 Task: Edit the avatar of the profile "Smith" to Cheese.
Action: Mouse moved to (1273, 42)
Screenshot: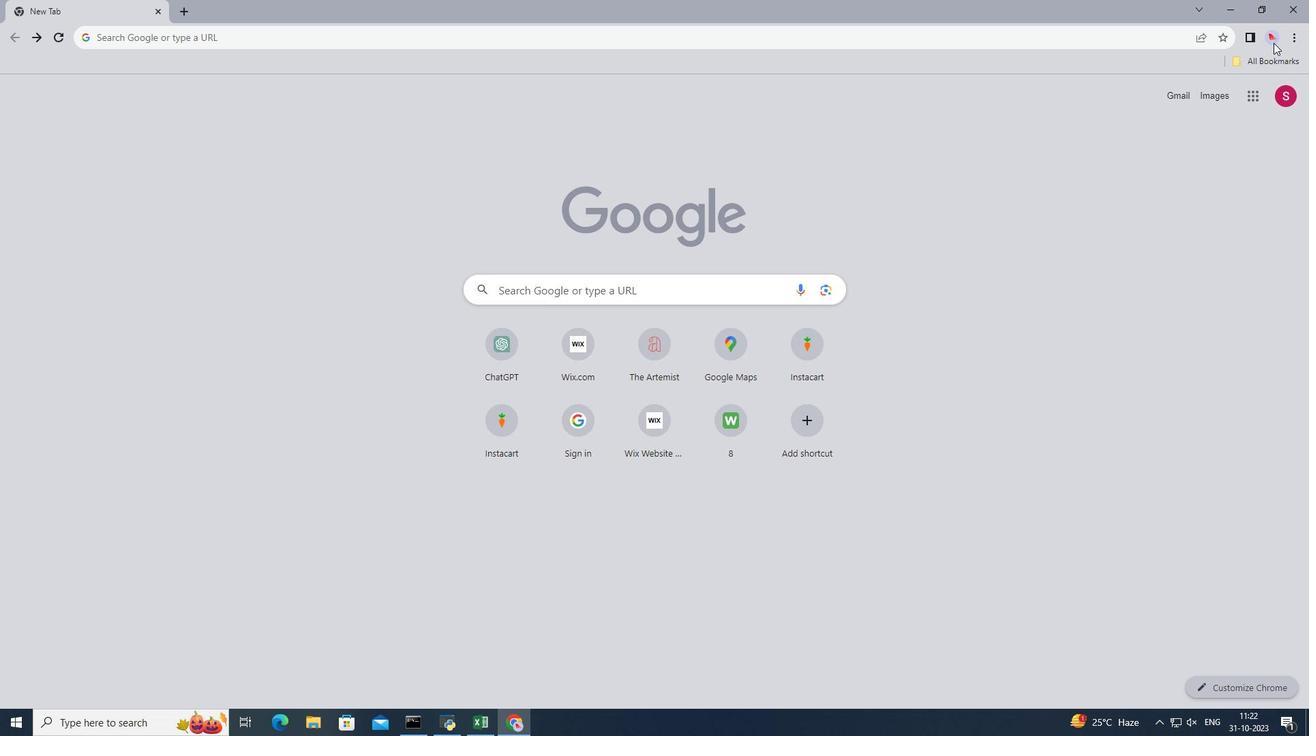 
Action: Mouse pressed left at (1273, 42)
Screenshot: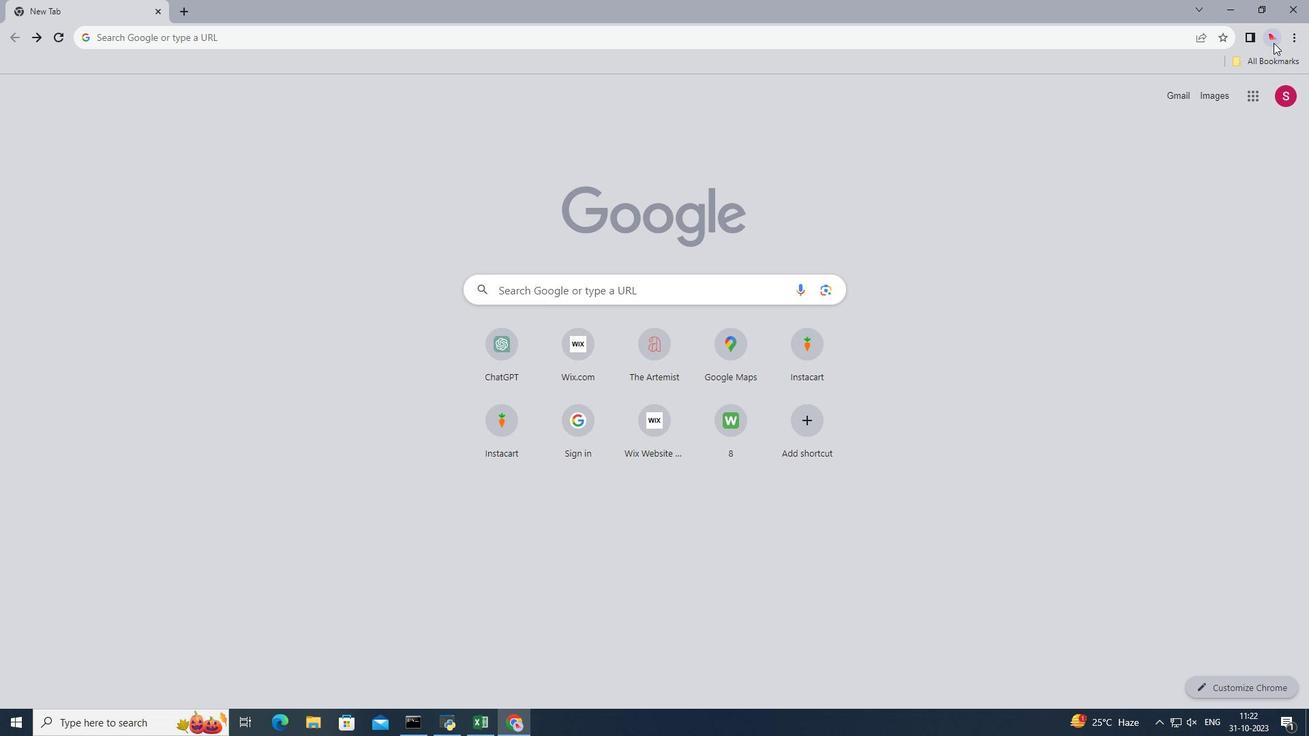 
Action: Mouse moved to (1259, 347)
Screenshot: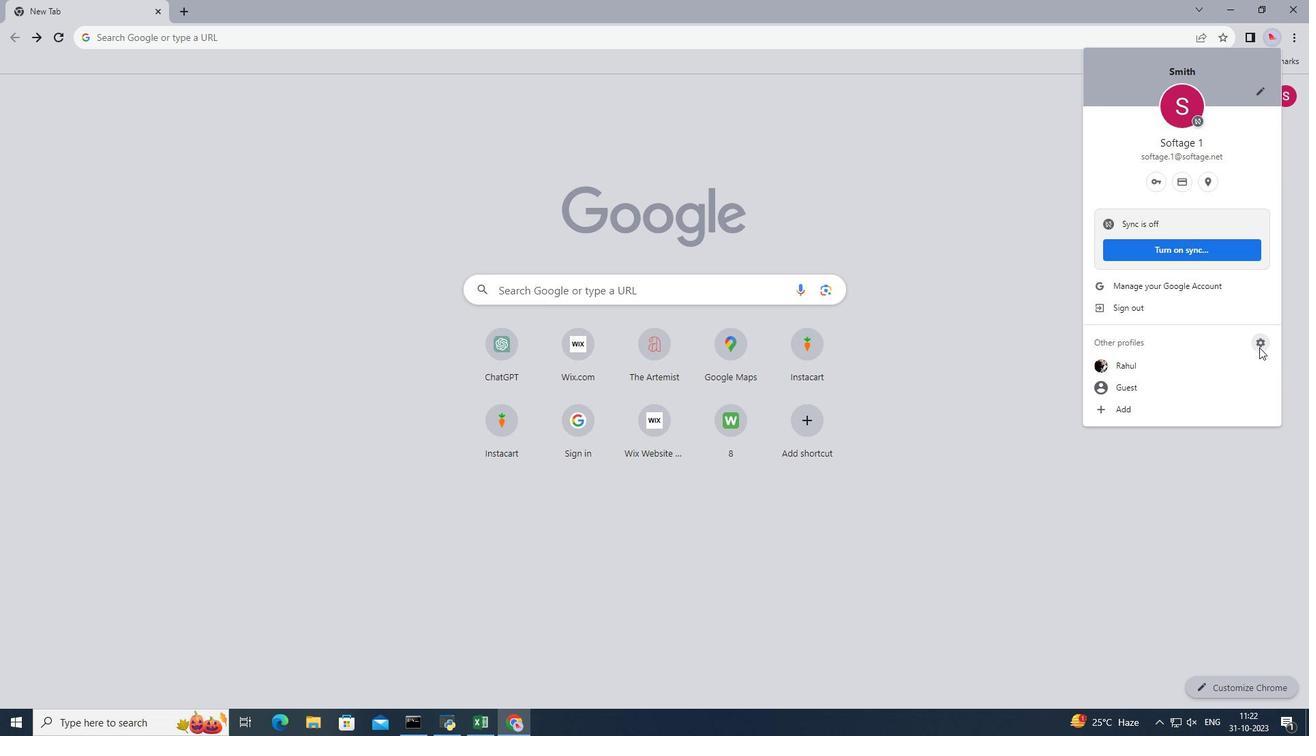 
Action: Mouse pressed left at (1259, 347)
Screenshot: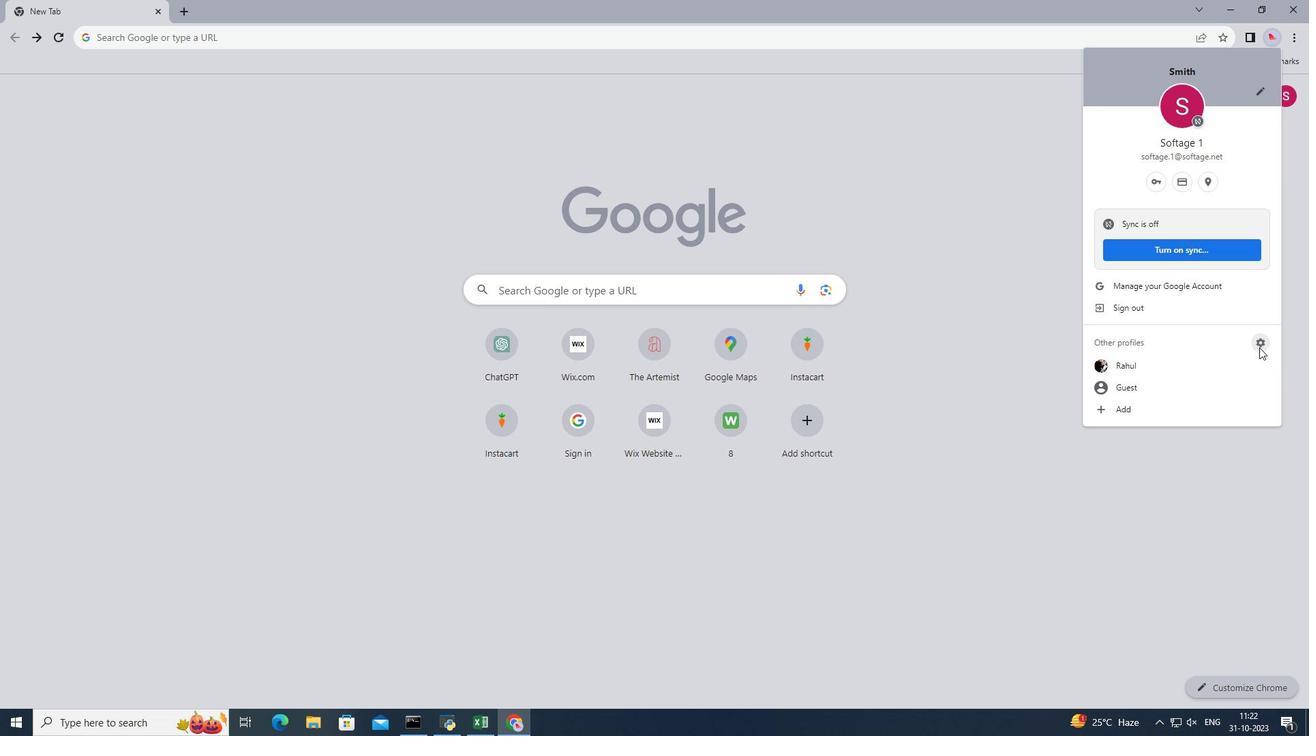 
Action: Mouse moved to (700, 367)
Screenshot: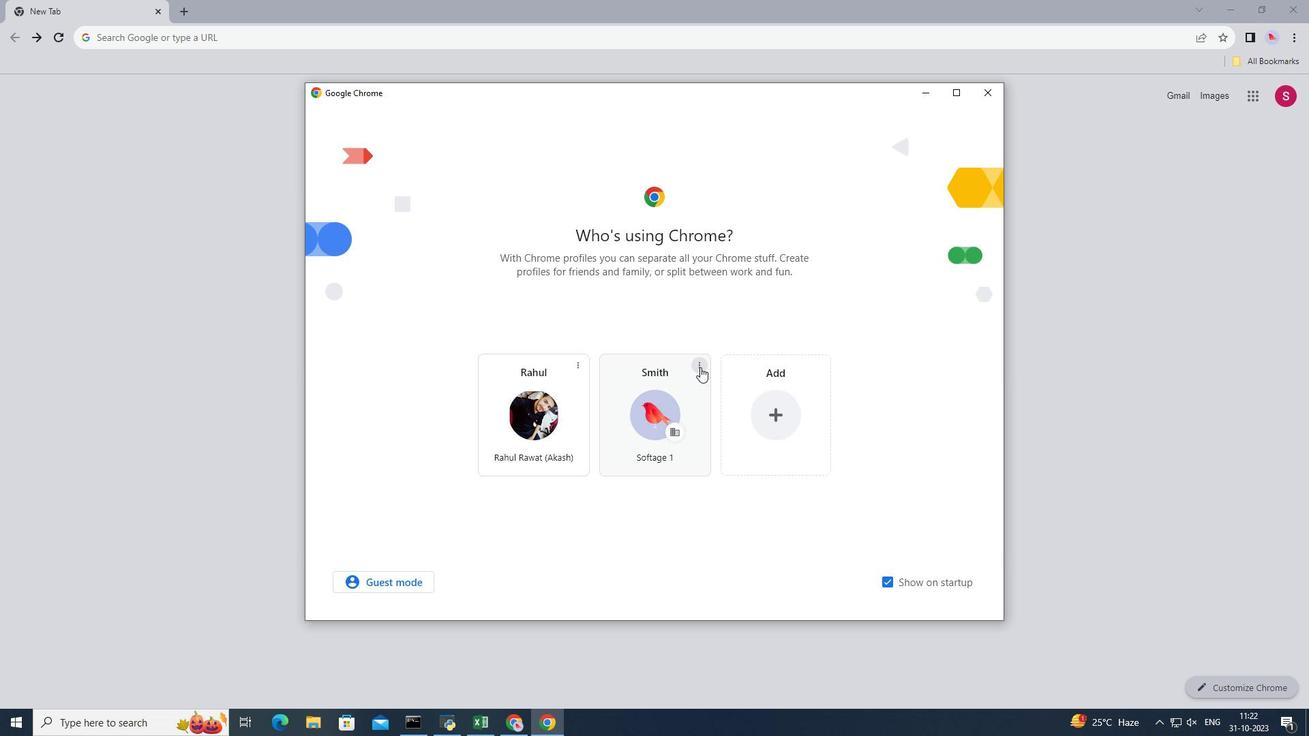 
Action: Mouse pressed left at (700, 367)
Screenshot: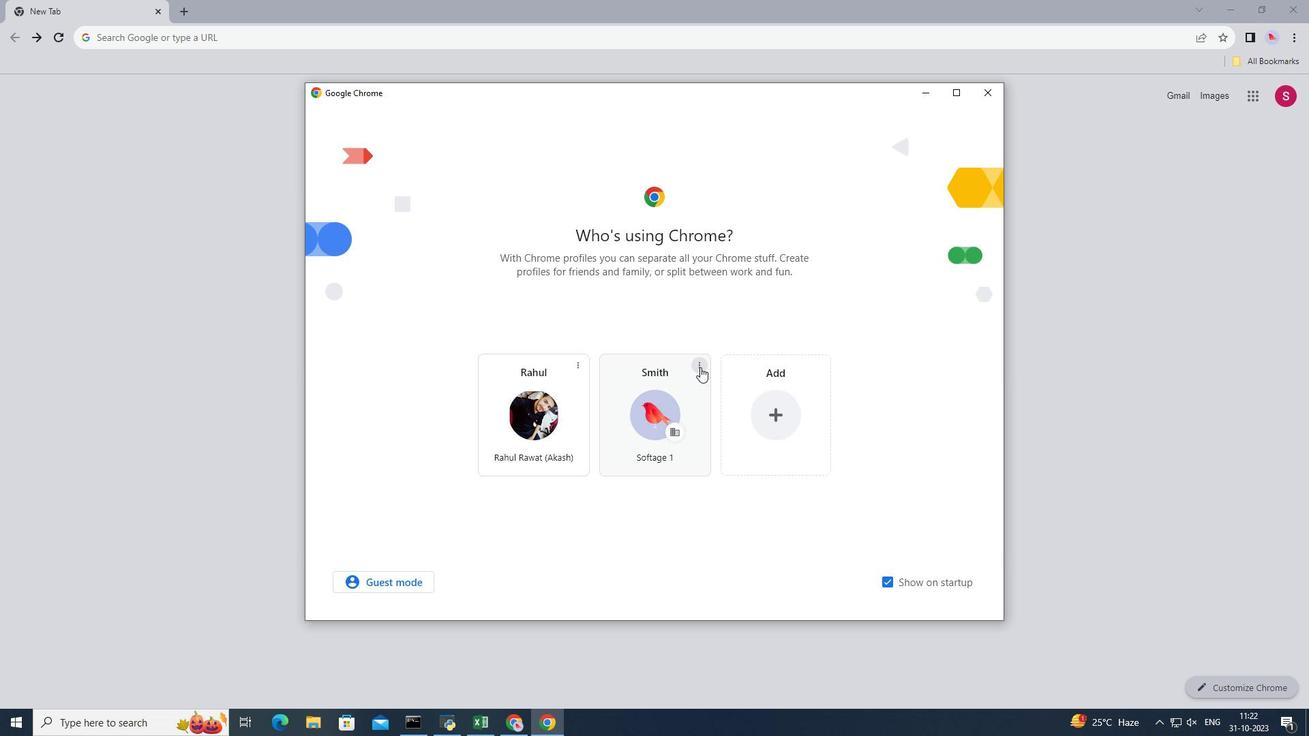 
Action: Mouse moved to (695, 374)
Screenshot: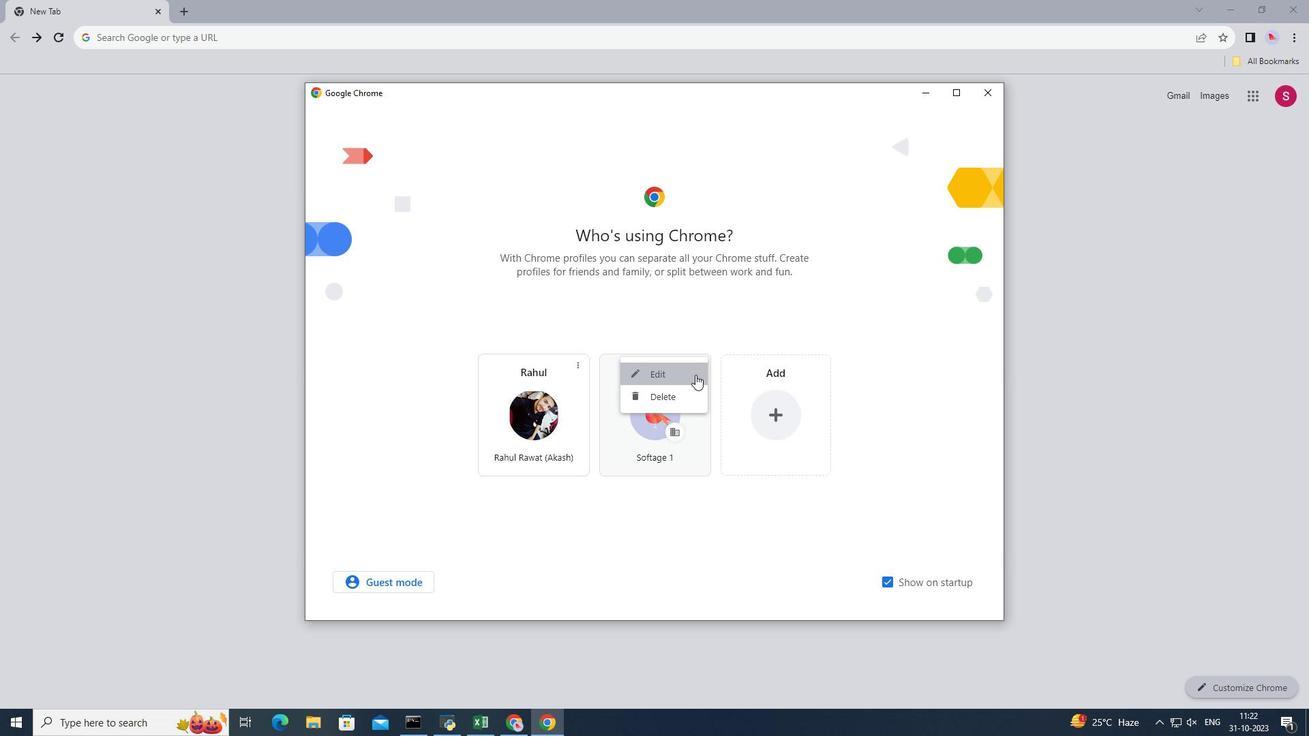 
Action: Mouse pressed left at (695, 374)
Screenshot: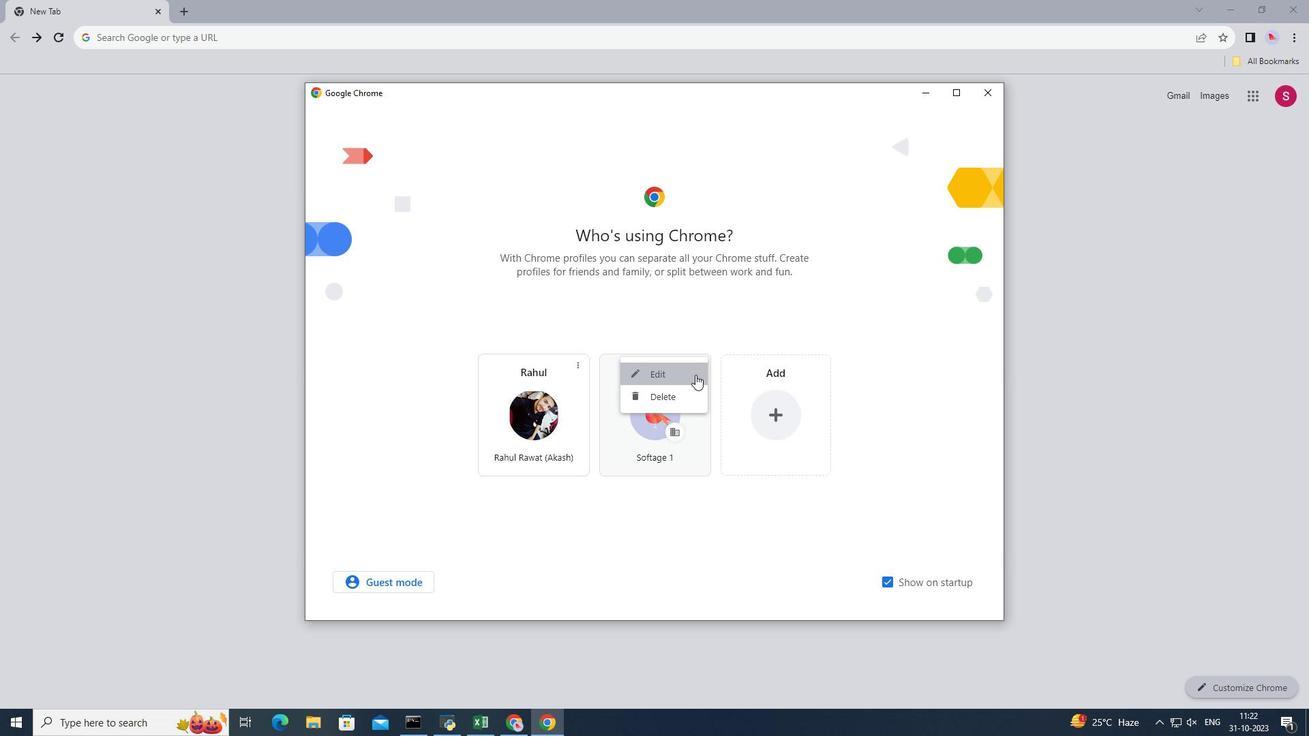 
Action: Mouse moved to (1037, 372)
Screenshot: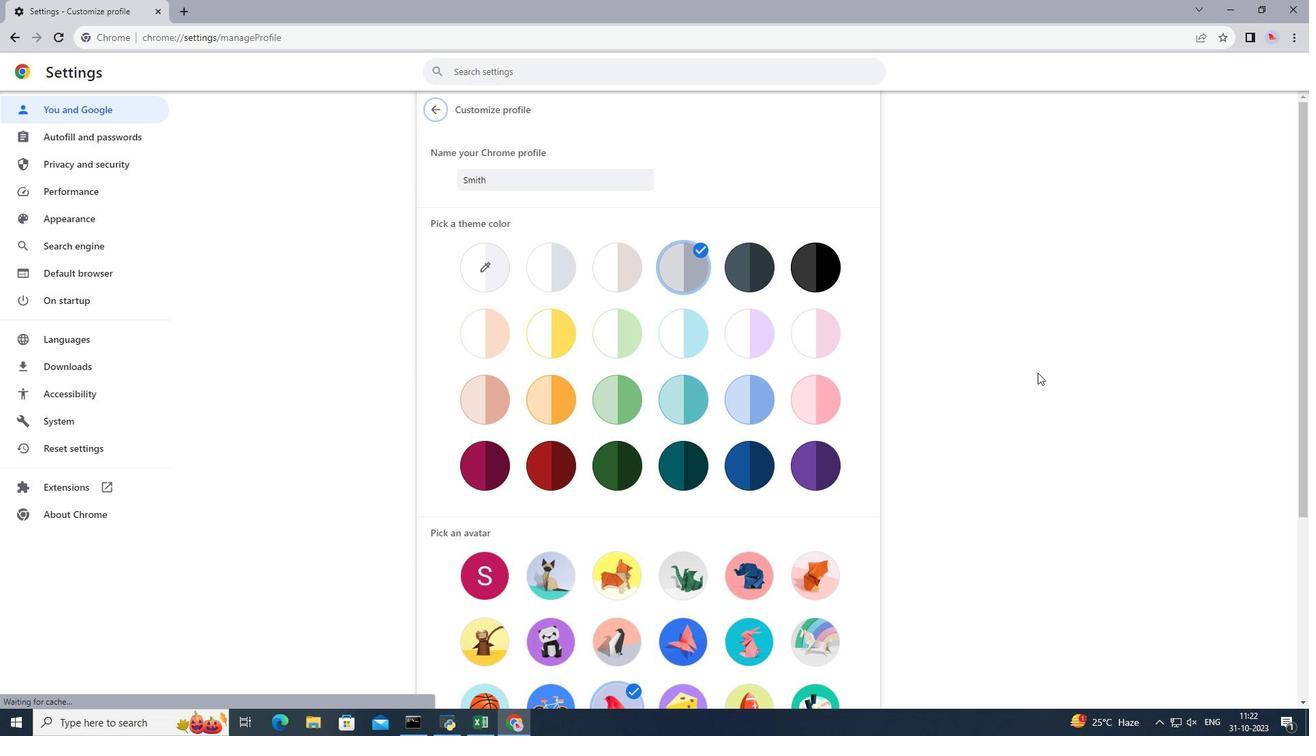 
Action: Mouse scrolled (1037, 372) with delta (0, 0)
Screenshot: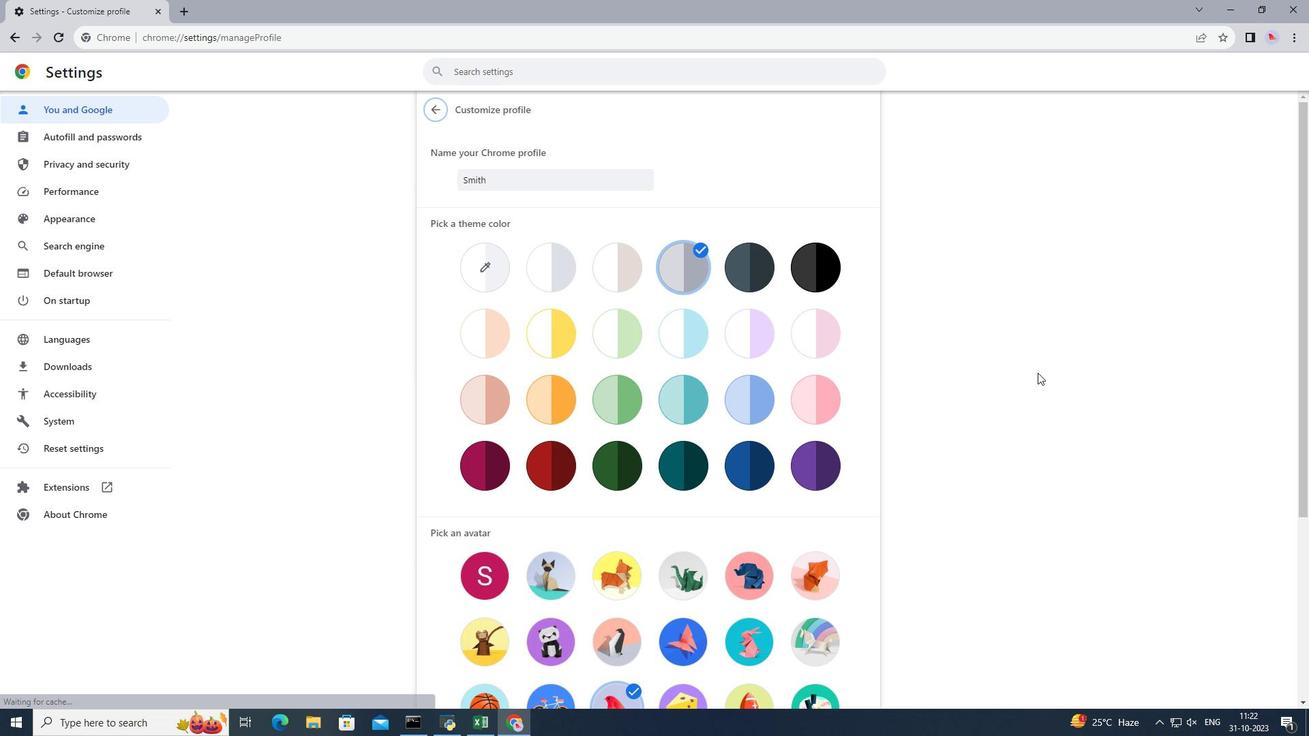 
Action: Mouse scrolled (1037, 372) with delta (0, 0)
Screenshot: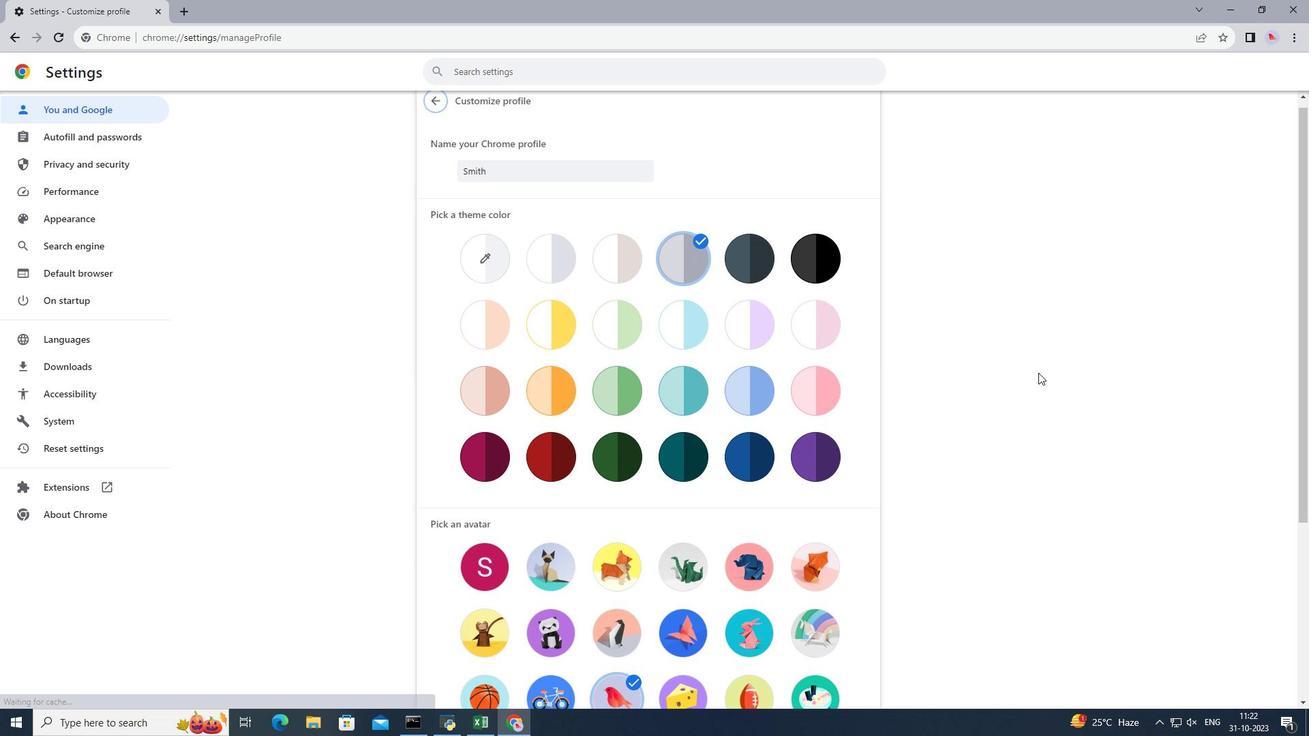 
Action: Mouse moved to (1038, 372)
Screenshot: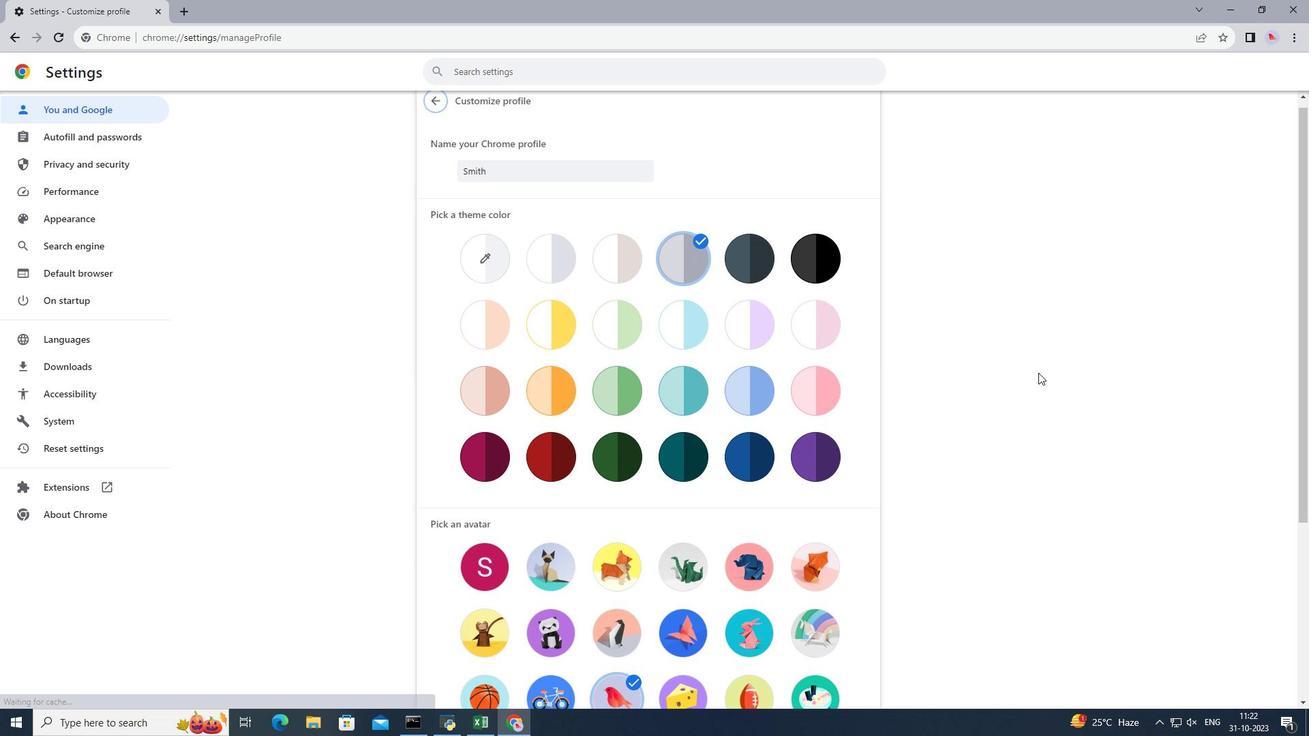 
Action: Mouse scrolled (1038, 372) with delta (0, 0)
Screenshot: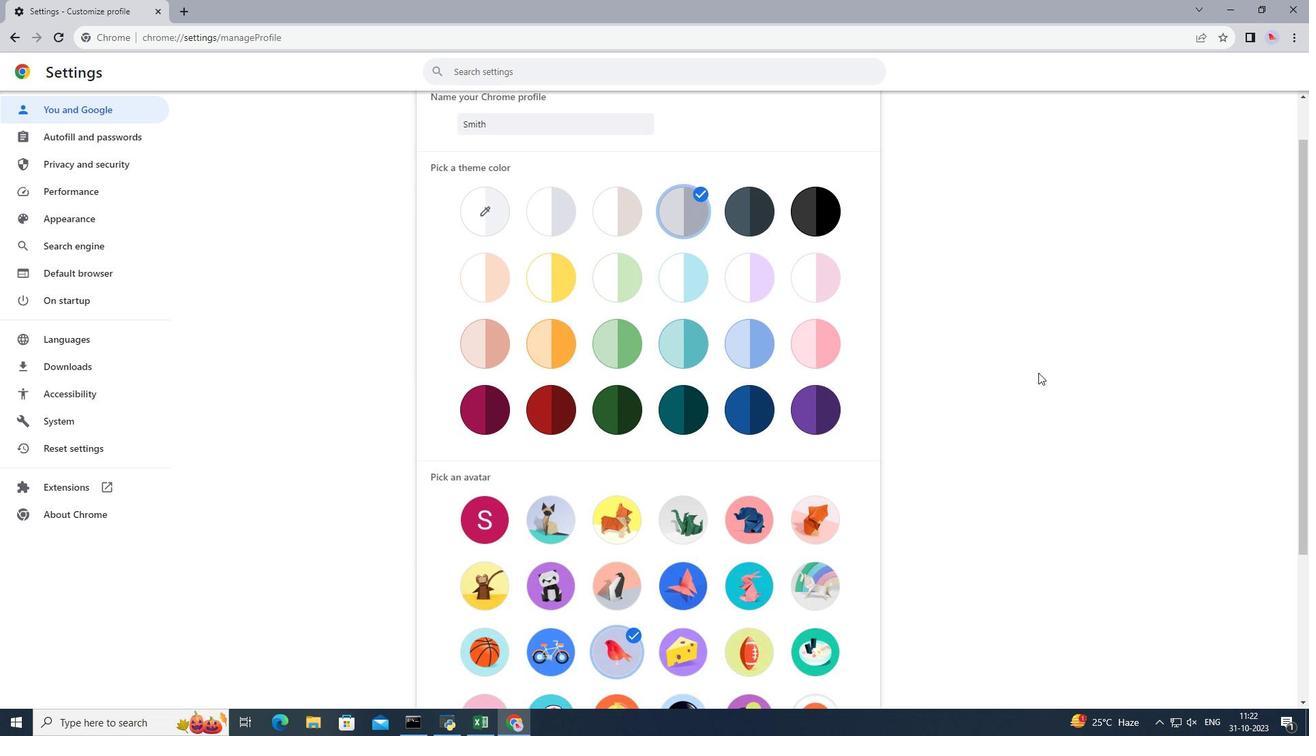 
Action: Mouse scrolled (1038, 372) with delta (0, 0)
Screenshot: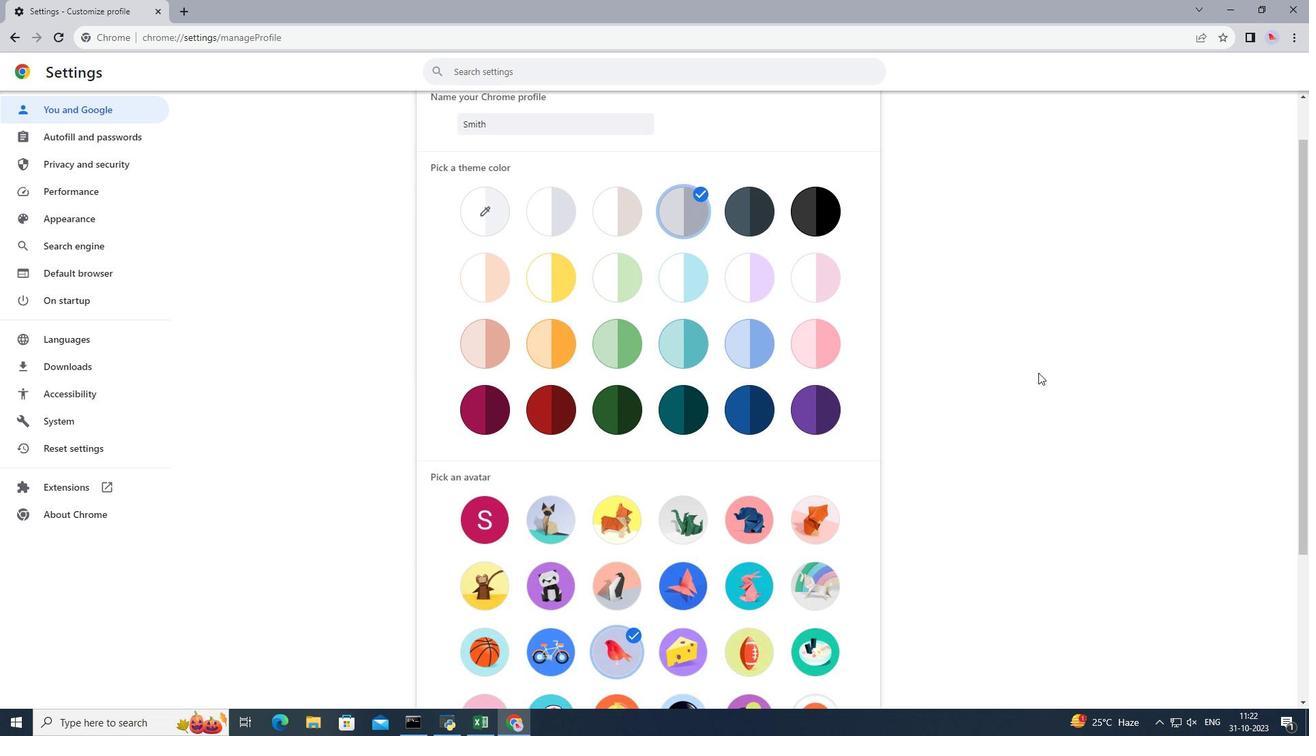 
Action: Mouse scrolled (1038, 372) with delta (0, 0)
Screenshot: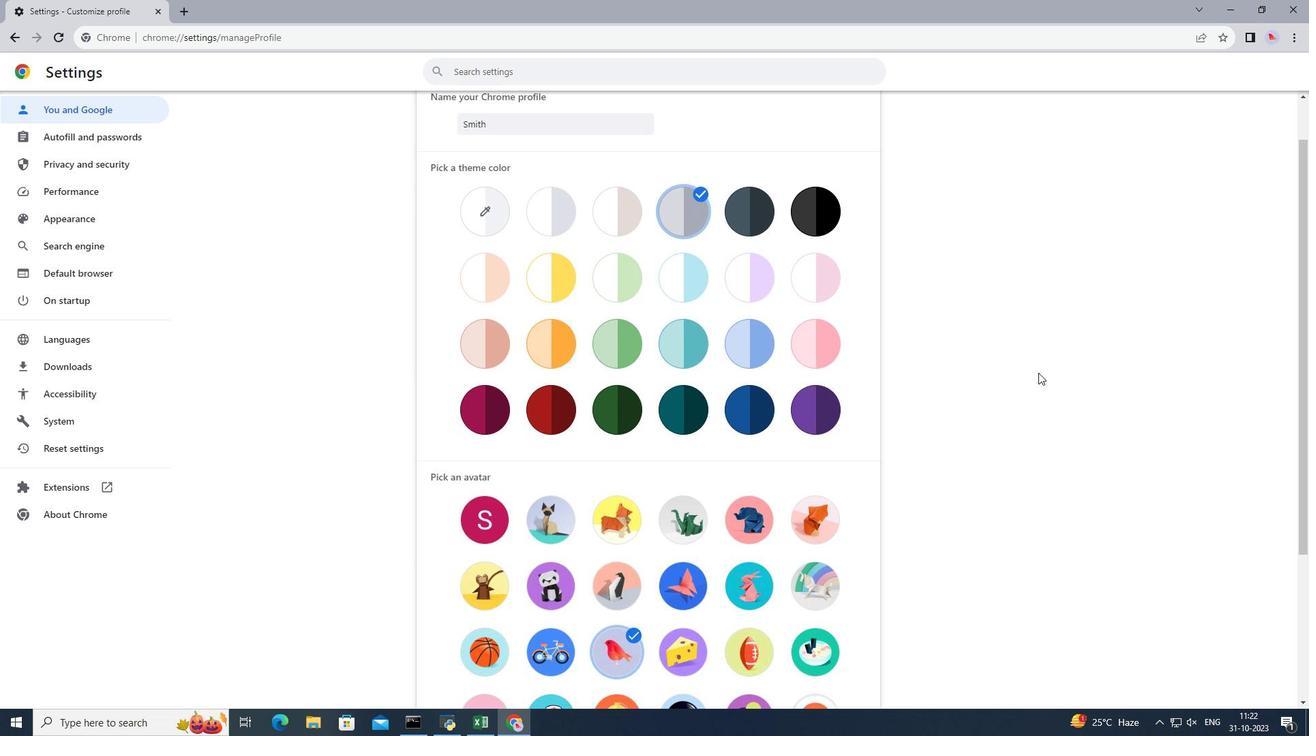 
Action: Mouse moved to (676, 454)
Screenshot: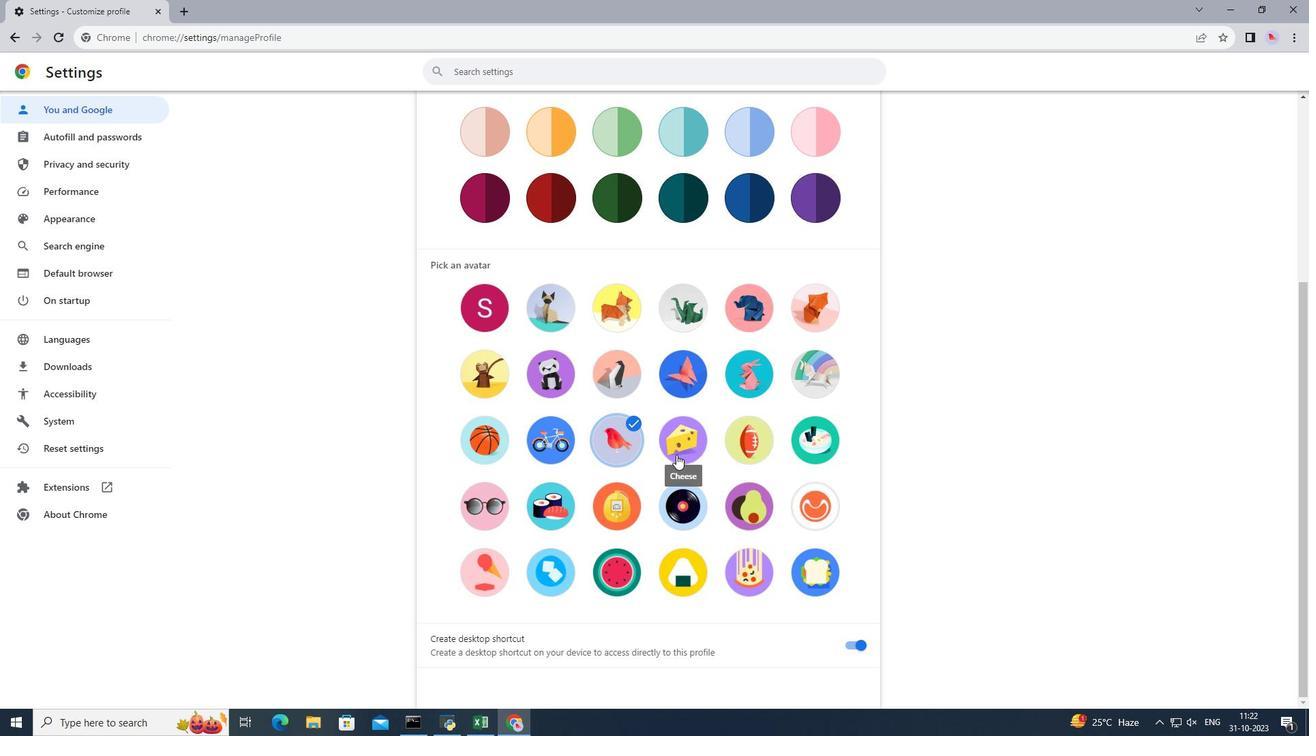 
Action: Mouse pressed left at (676, 454)
Screenshot: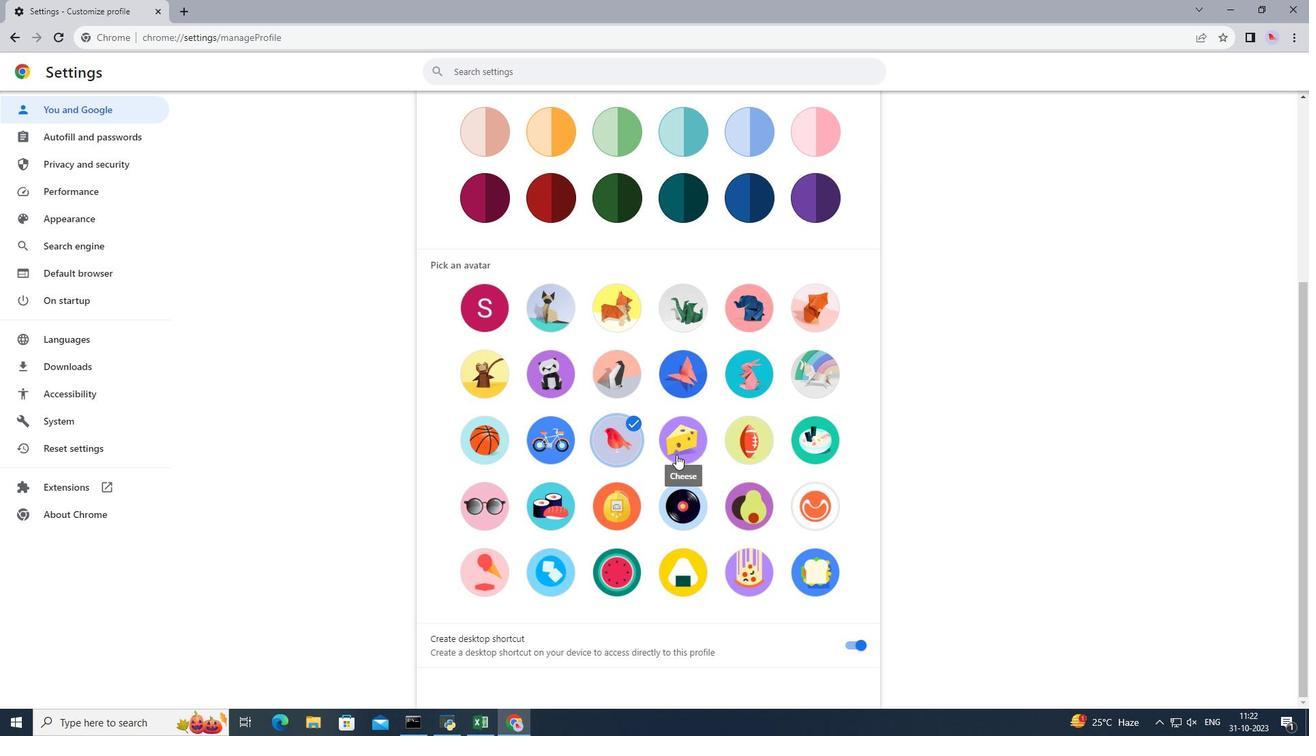 
Action: Mouse moved to (1129, 409)
Screenshot: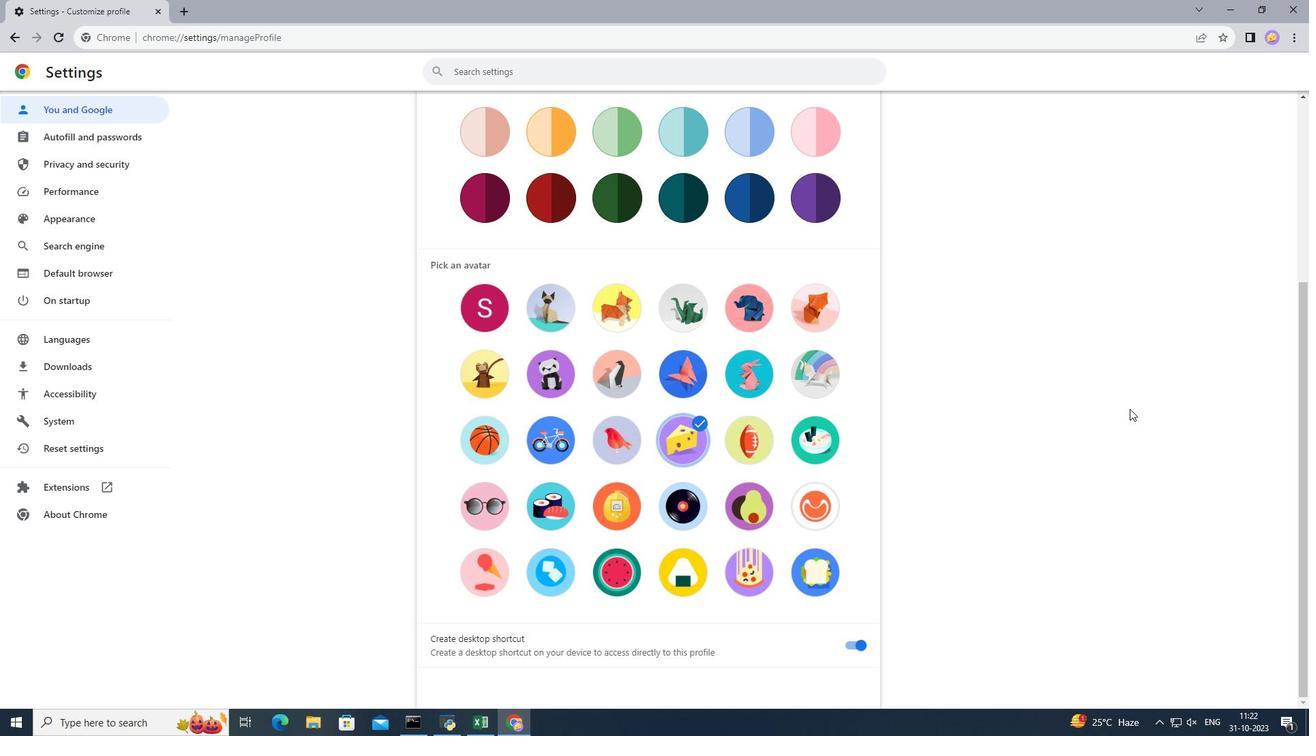 
